Task: Toggle the overview ruler border in the text editor.
Action: Mouse moved to (18, 510)
Screenshot: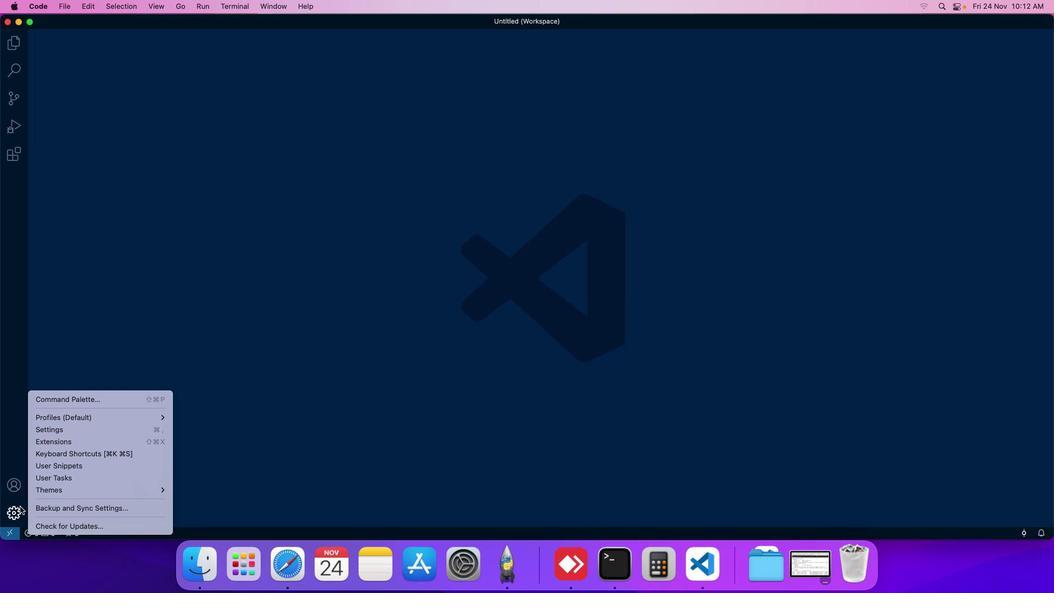 
Action: Mouse pressed left at (18, 510)
Screenshot: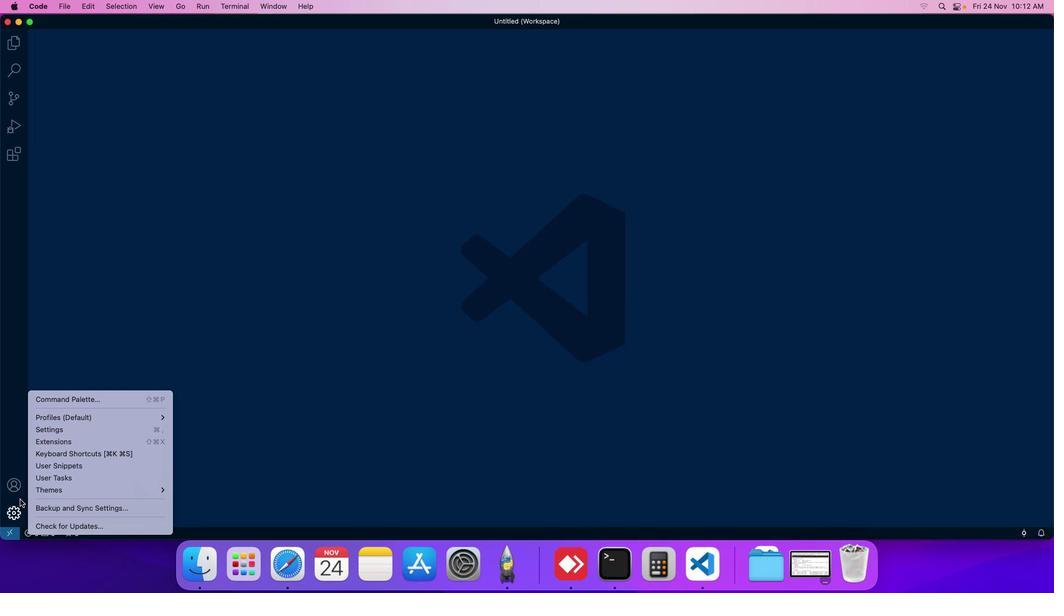 
Action: Mouse moved to (57, 429)
Screenshot: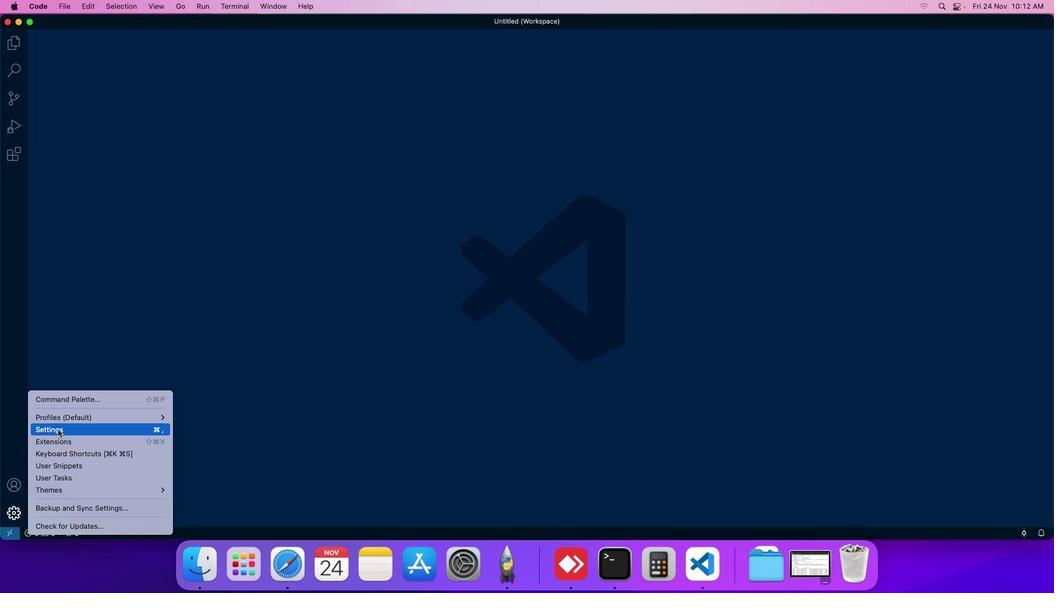 
Action: Mouse pressed left at (57, 429)
Screenshot: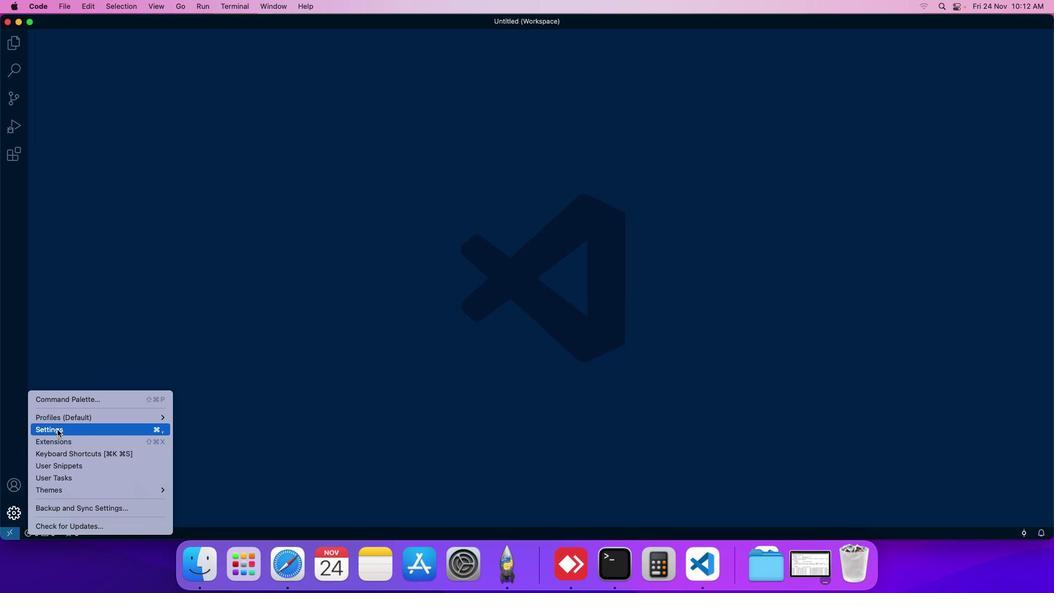
Action: Mouse moved to (237, 125)
Screenshot: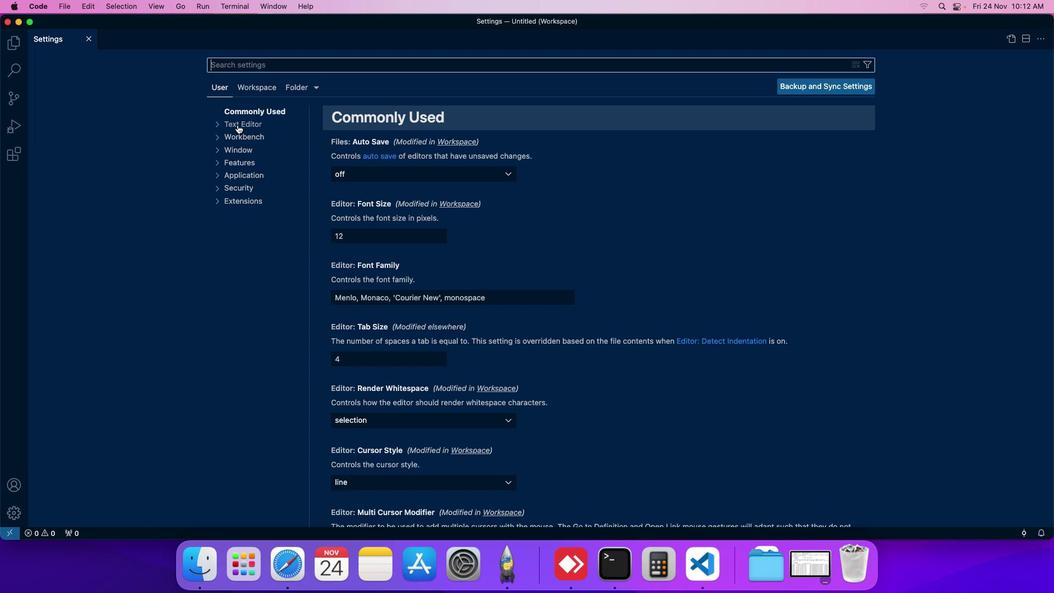 
Action: Mouse pressed left at (237, 125)
Screenshot: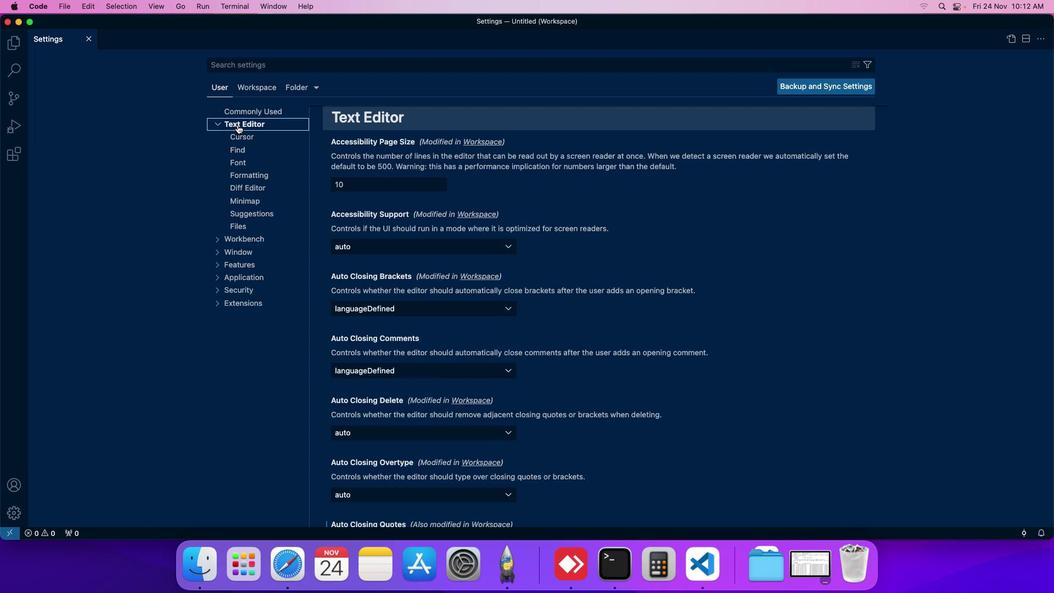 
Action: Mouse moved to (421, 277)
Screenshot: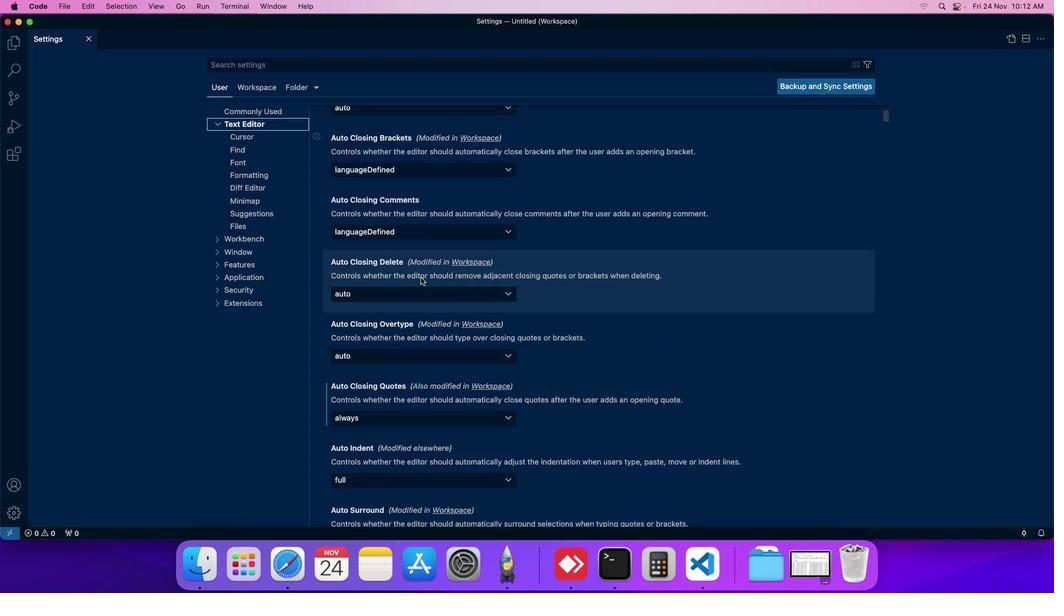 
Action: Mouse scrolled (421, 277) with delta (0, 0)
Screenshot: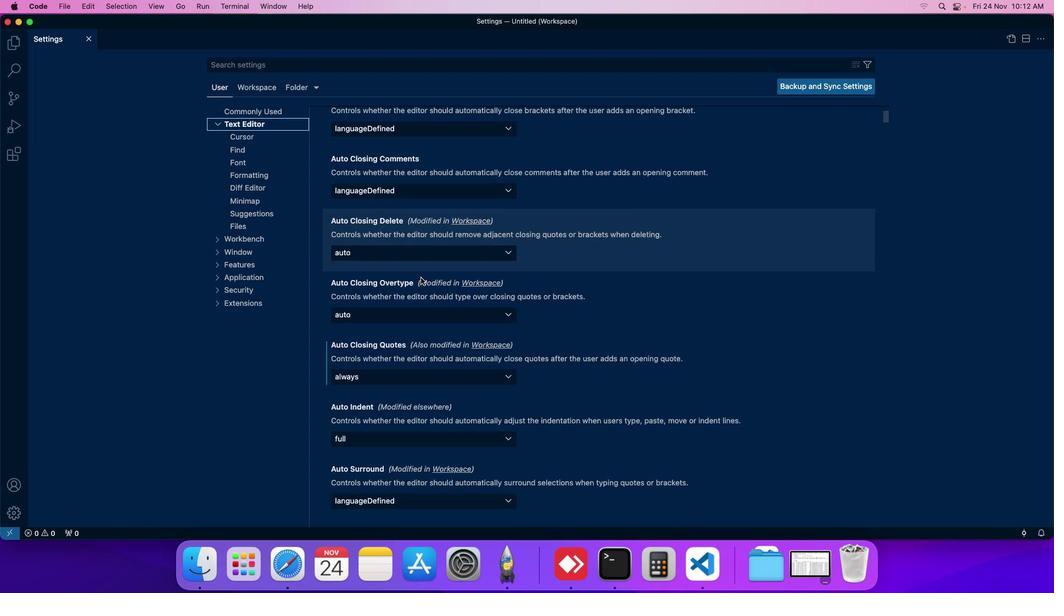 
Action: Mouse scrolled (421, 277) with delta (0, 0)
Screenshot: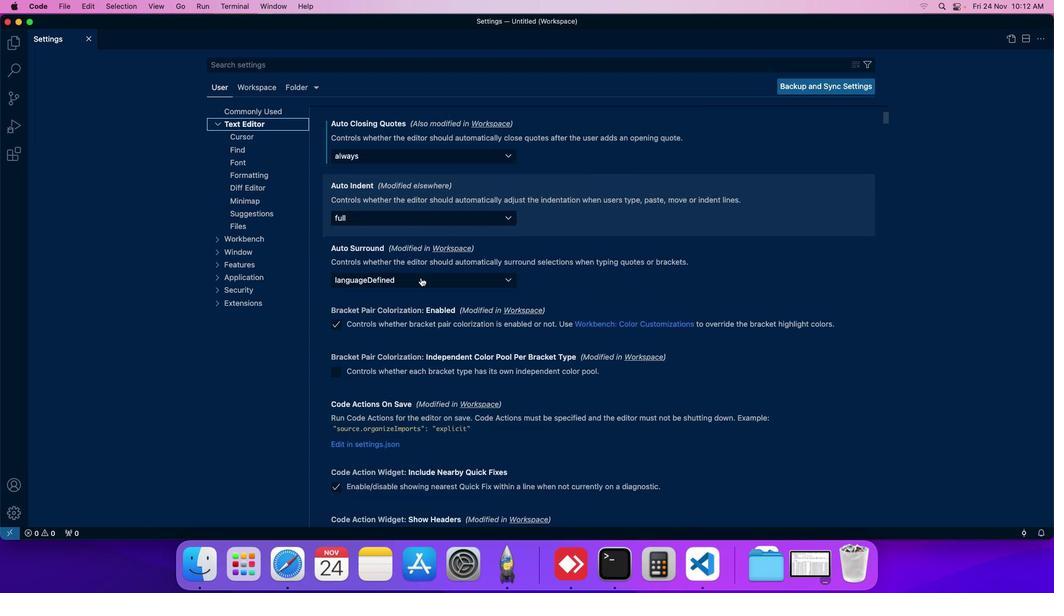 
Action: Mouse scrolled (421, 277) with delta (0, 0)
Screenshot: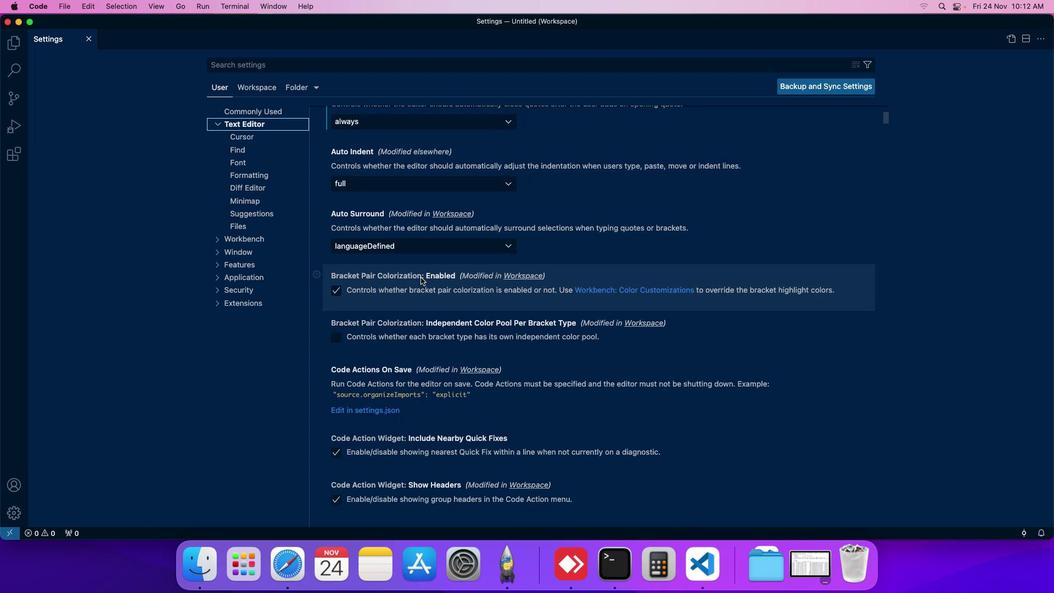 
Action: Mouse scrolled (421, 277) with delta (0, 0)
Screenshot: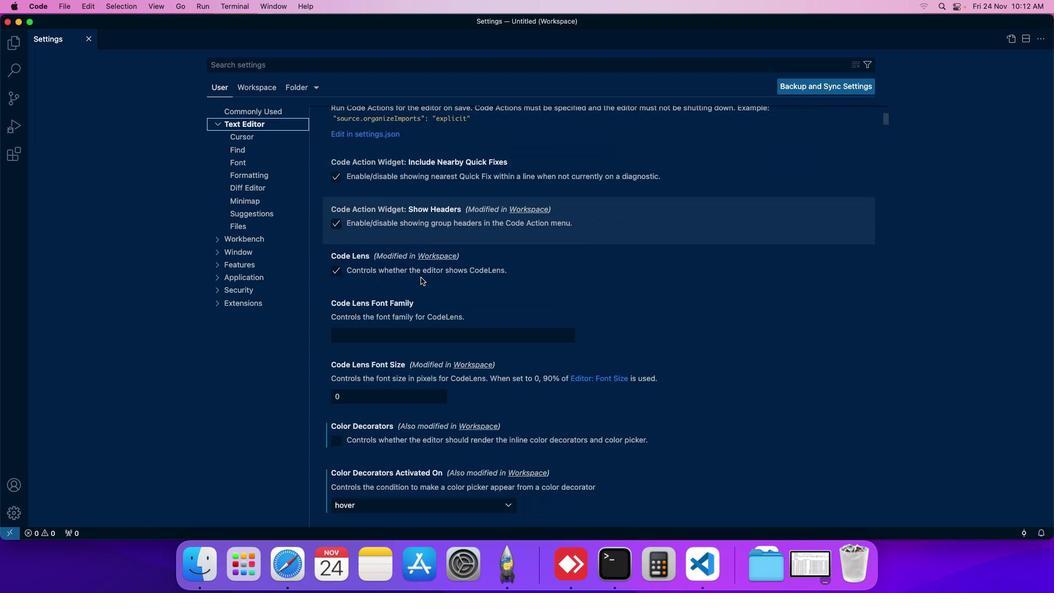 
Action: Mouse scrolled (421, 277) with delta (0, 0)
Screenshot: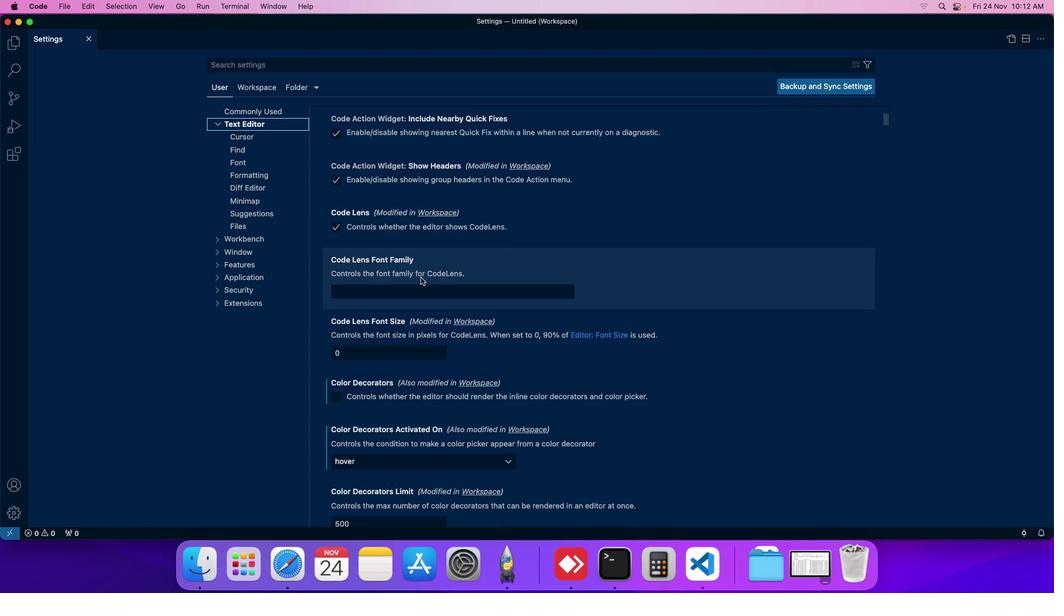 
Action: Mouse scrolled (421, 277) with delta (0, 0)
Screenshot: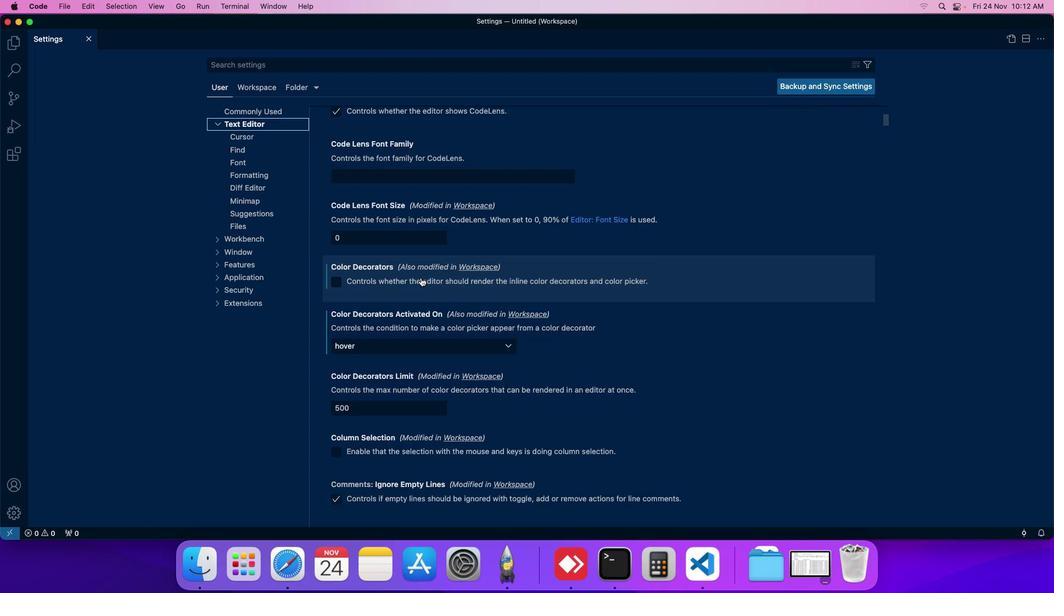 
Action: Mouse scrolled (421, 277) with delta (0, 0)
Screenshot: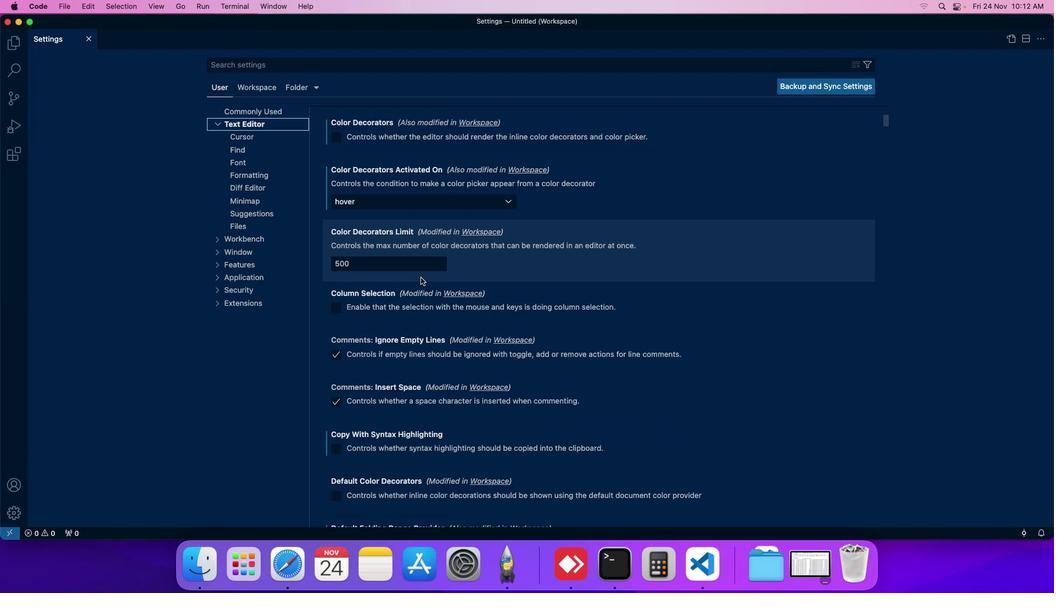 
Action: Mouse scrolled (421, 277) with delta (0, 0)
Screenshot: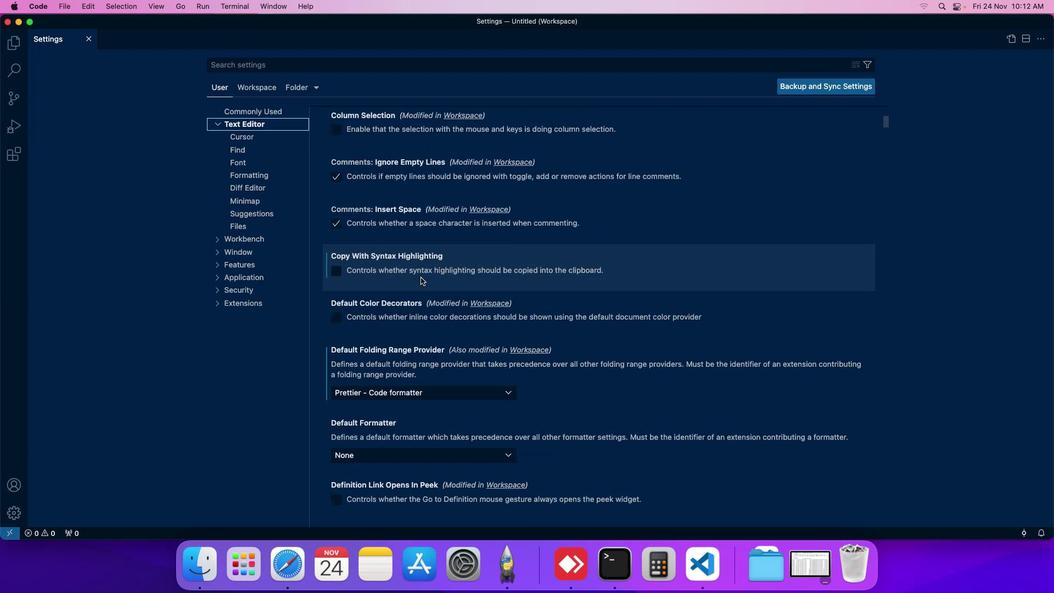 
Action: Mouse scrolled (421, 277) with delta (0, 0)
Screenshot: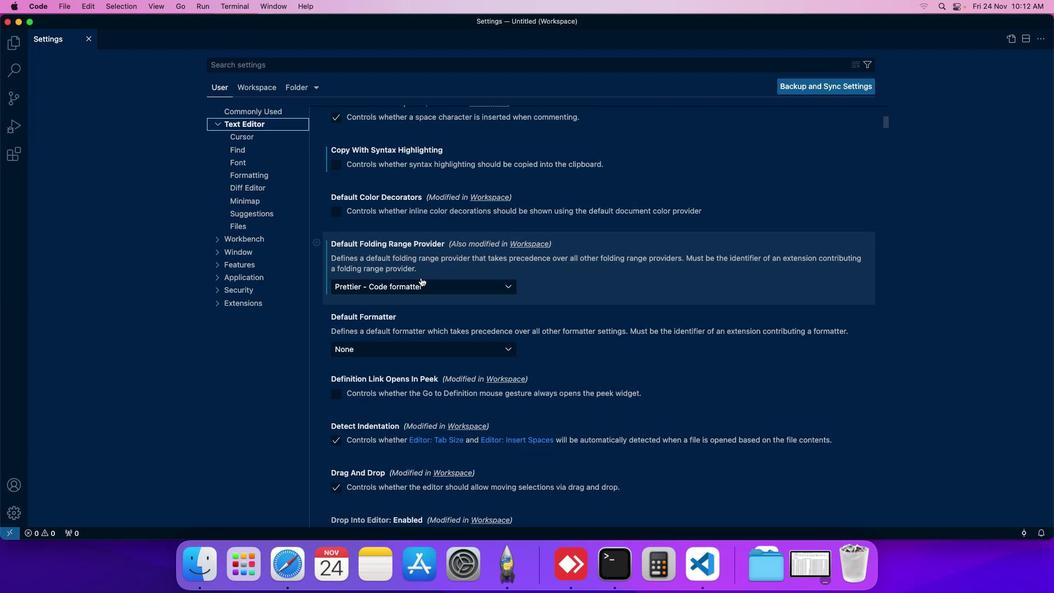 
Action: Mouse scrolled (421, 277) with delta (0, 0)
Screenshot: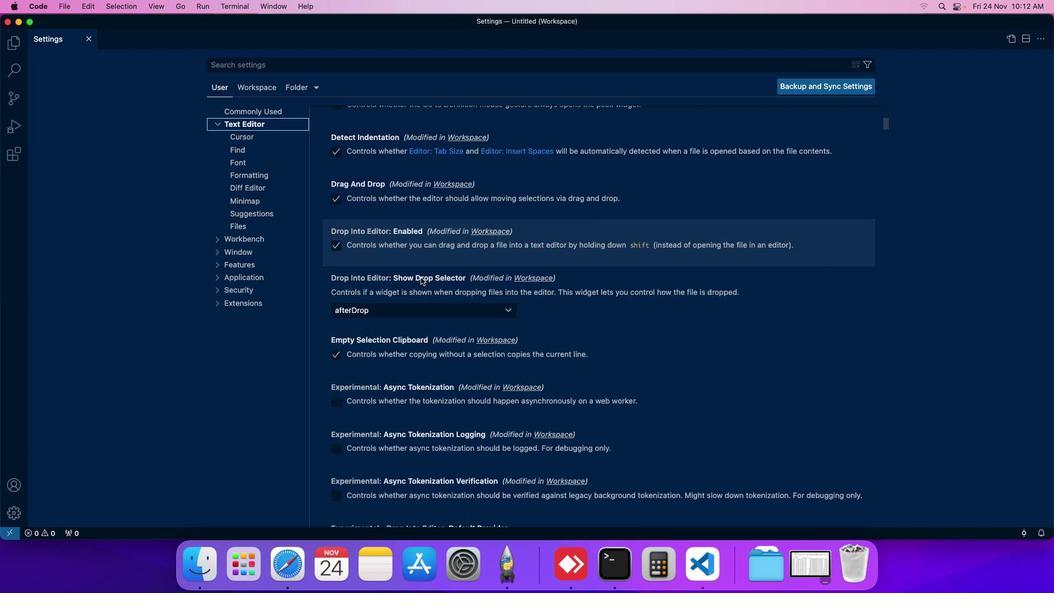
Action: Mouse scrolled (421, 277) with delta (0, 0)
Screenshot: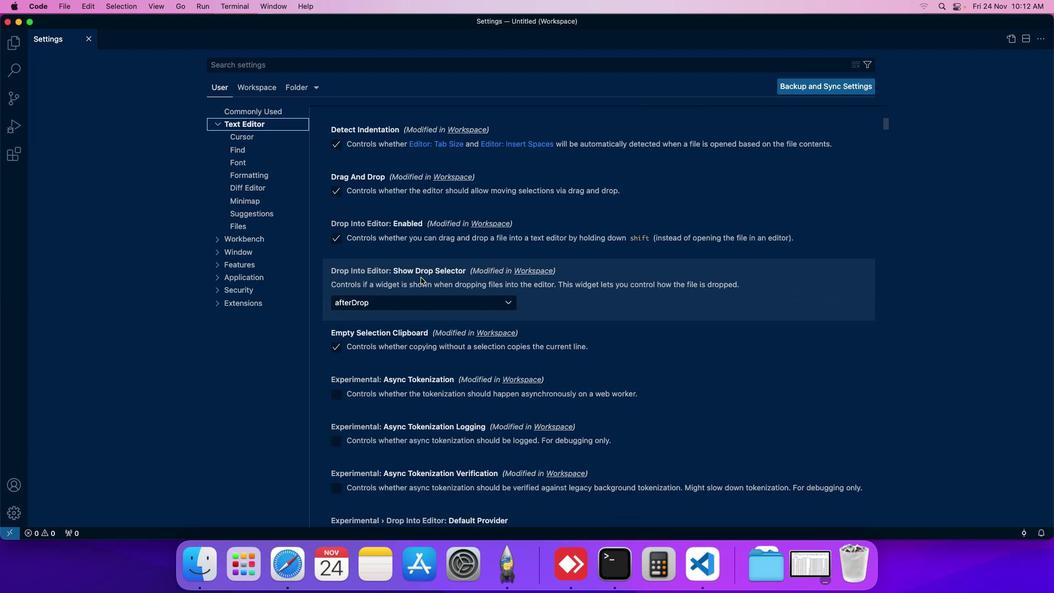 
Action: Mouse scrolled (421, 277) with delta (0, 0)
Screenshot: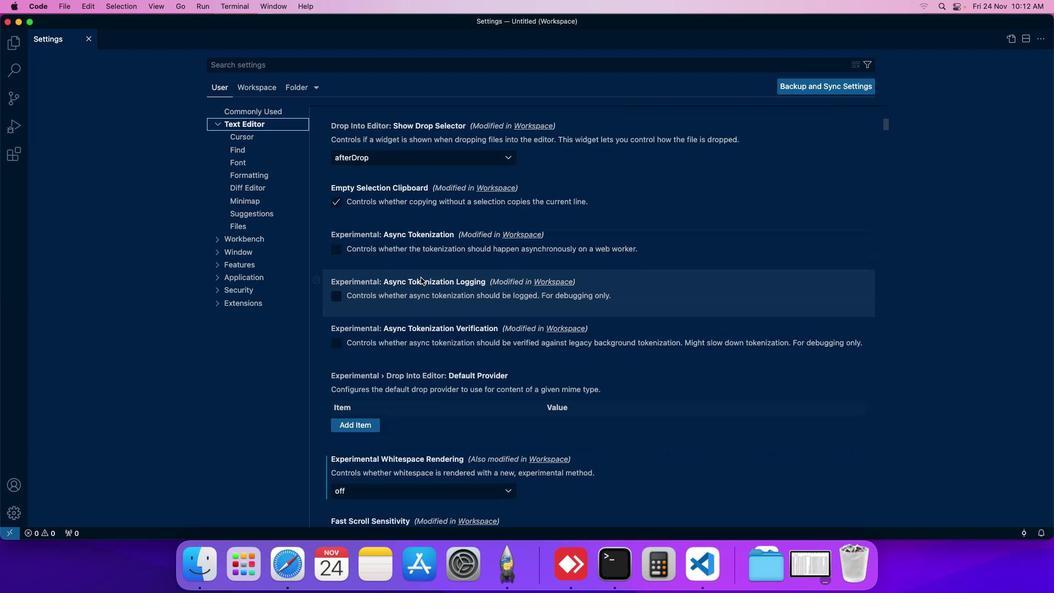 
Action: Mouse scrolled (421, 277) with delta (0, 0)
Screenshot: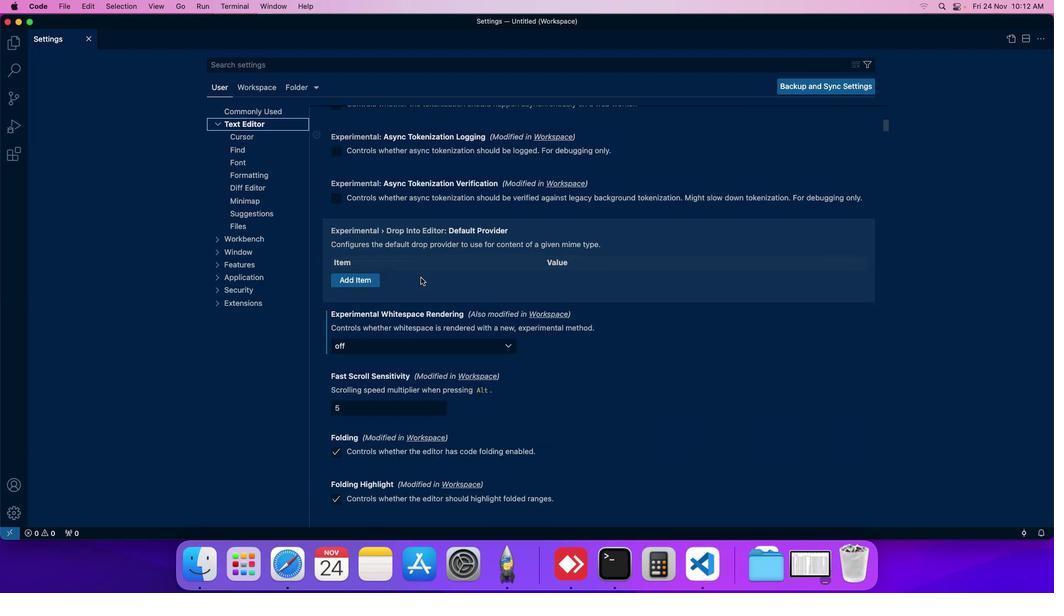 
Action: Mouse scrolled (421, 277) with delta (0, 0)
Screenshot: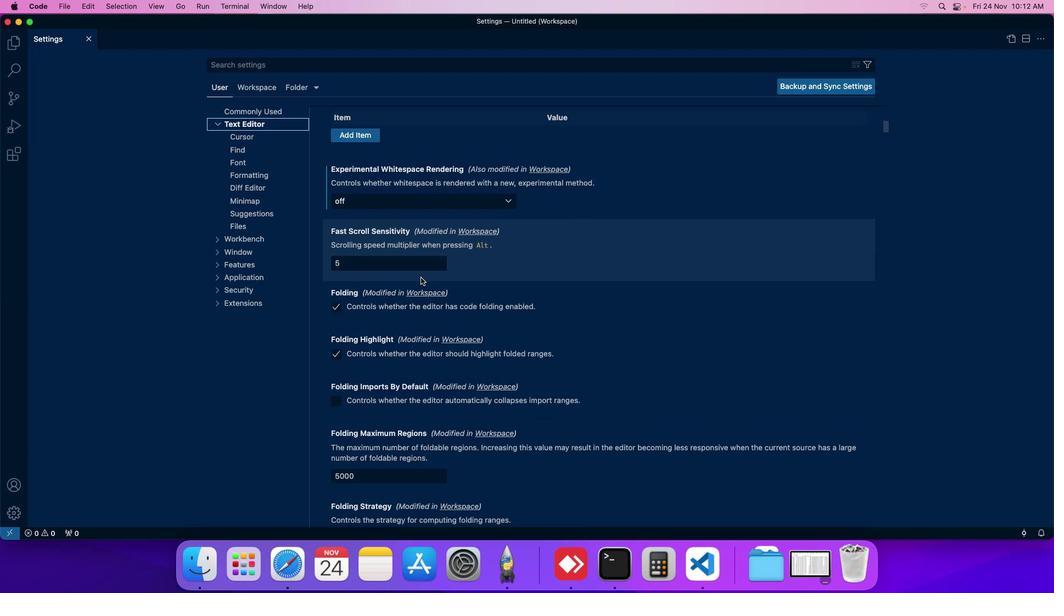 
Action: Mouse scrolled (421, 277) with delta (0, 0)
Screenshot: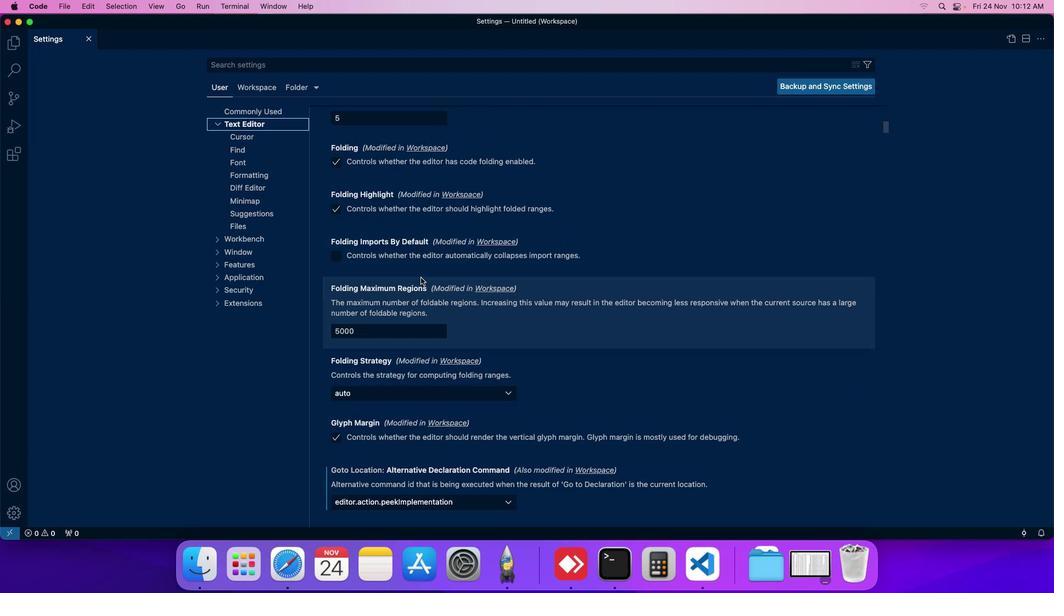 
Action: Mouse scrolled (421, 277) with delta (0, 0)
Screenshot: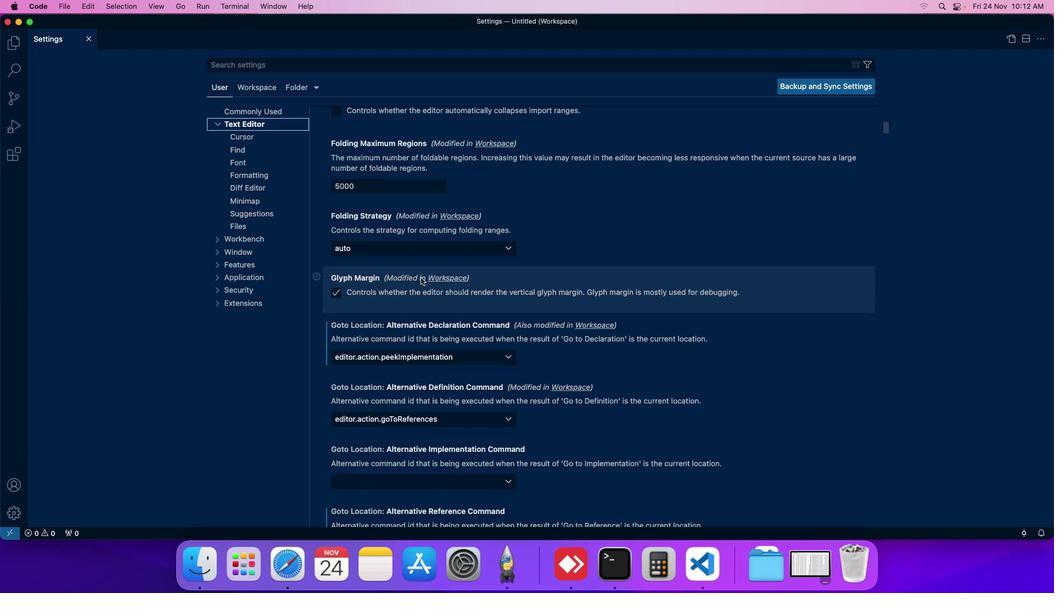 
Action: Mouse scrolled (421, 277) with delta (0, 0)
Screenshot: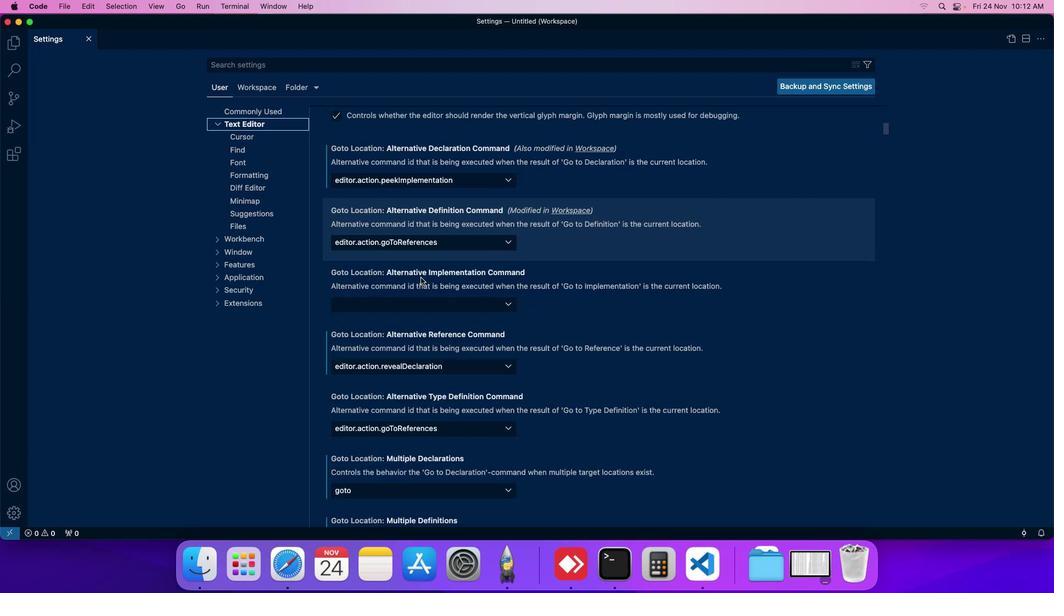 
Action: Mouse scrolled (421, 277) with delta (0, 0)
Screenshot: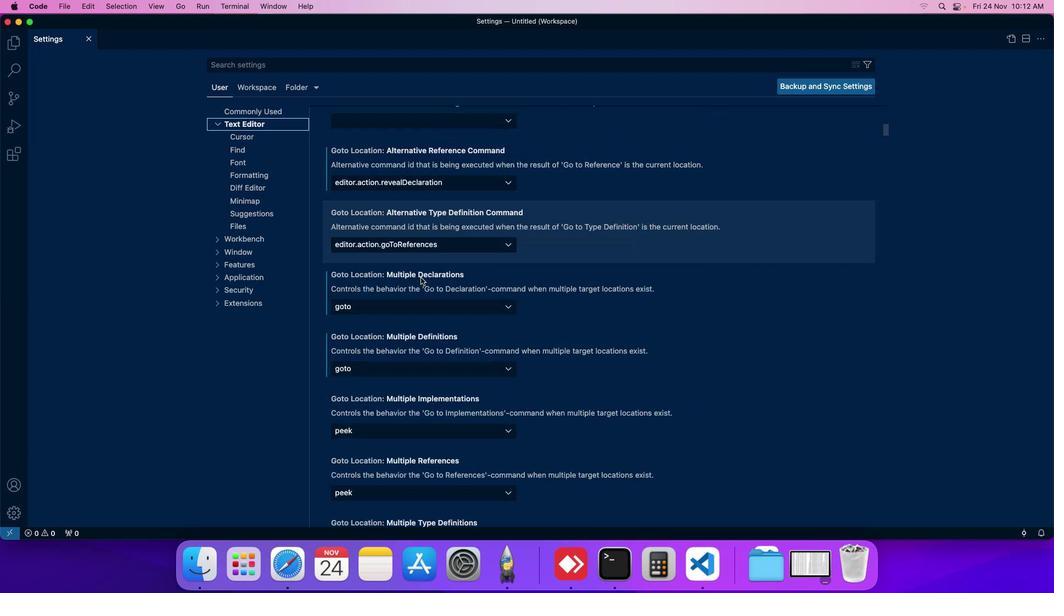 
Action: Mouse scrolled (421, 277) with delta (0, 0)
Screenshot: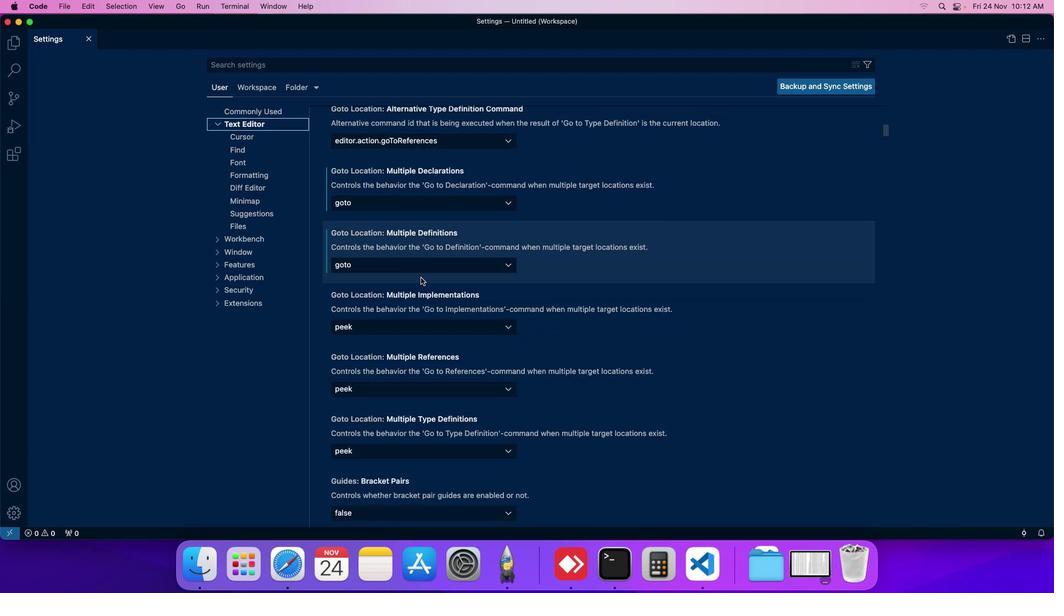 
Action: Mouse scrolled (421, 277) with delta (0, 0)
Screenshot: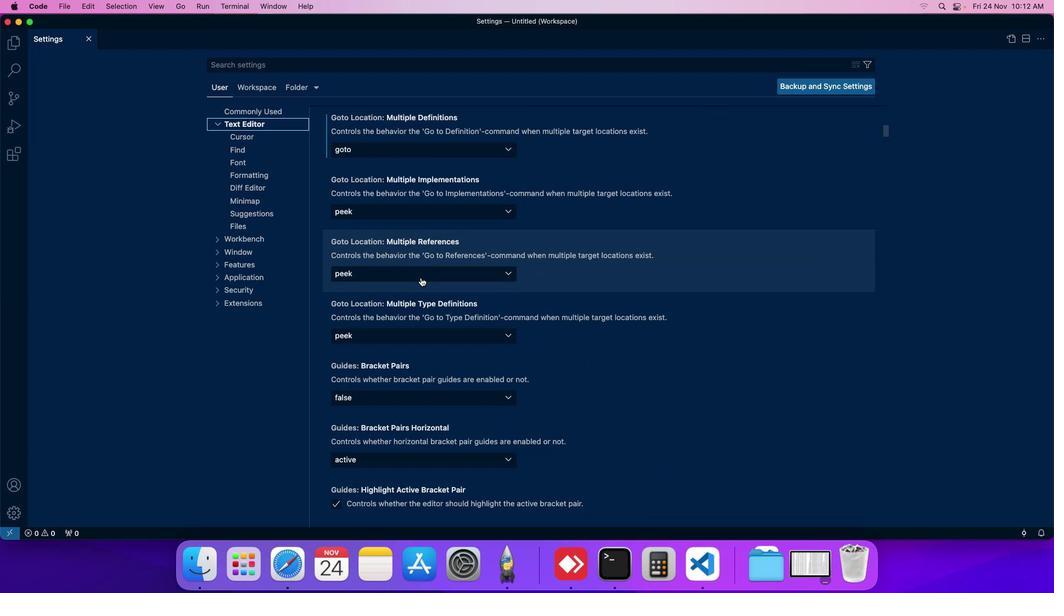 
Action: Mouse moved to (421, 278)
Screenshot: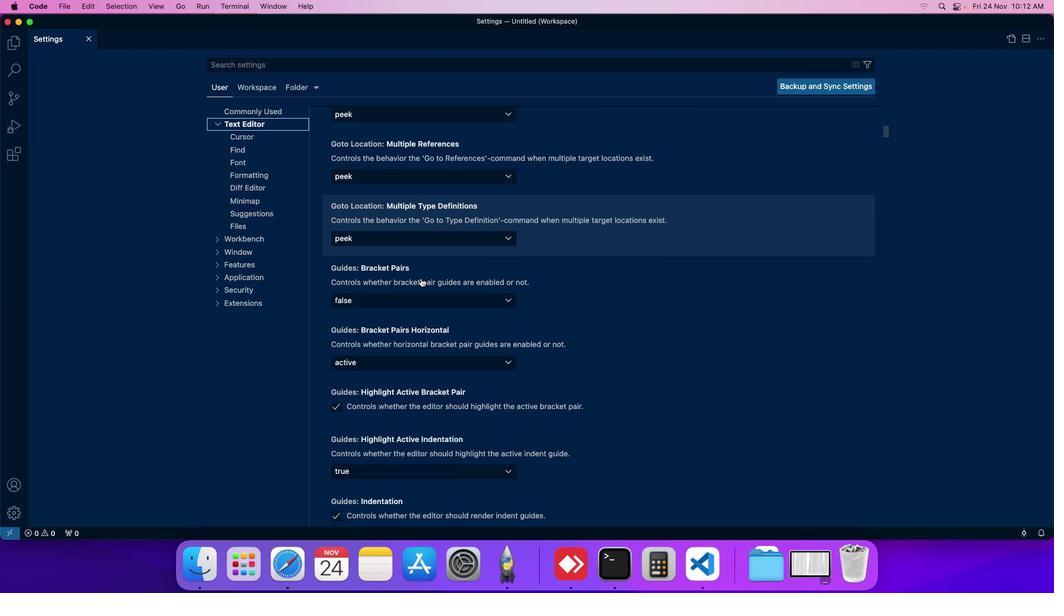 
Action: Mouse scrolled (421, 278) with delta (0, 0)
Screenshot: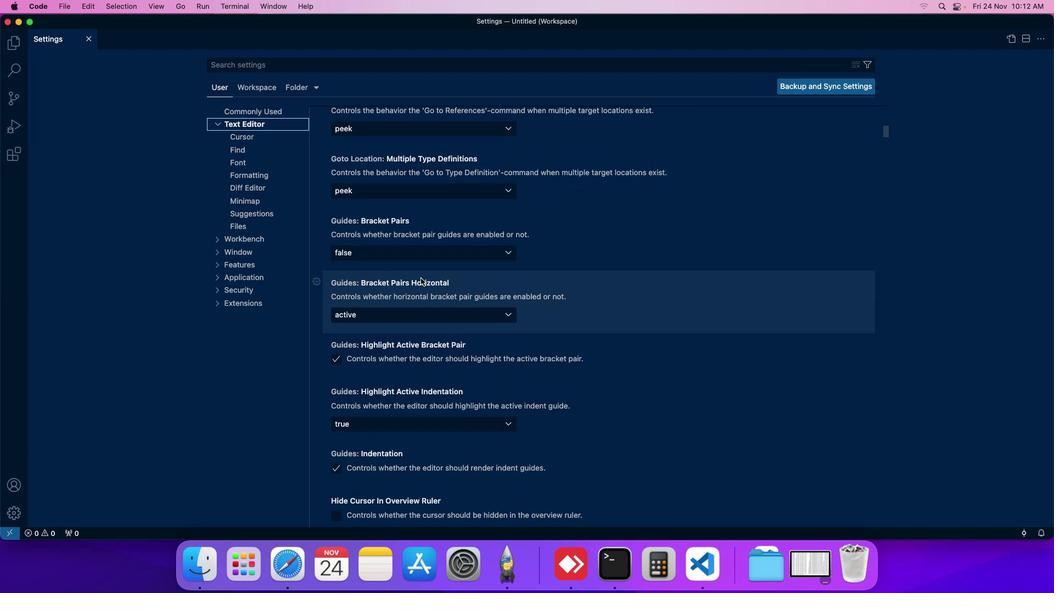
Action: Mouse scrolled (421, 278) with delta (0, 0)
Screenshot: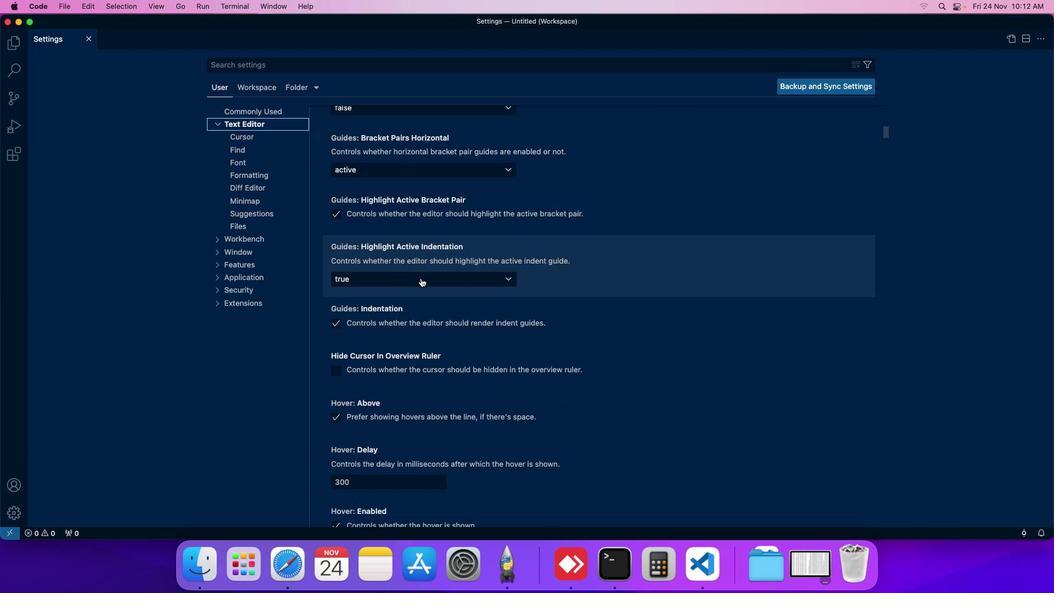 
Action: Mouse moved to (420, 278)
Screenshot: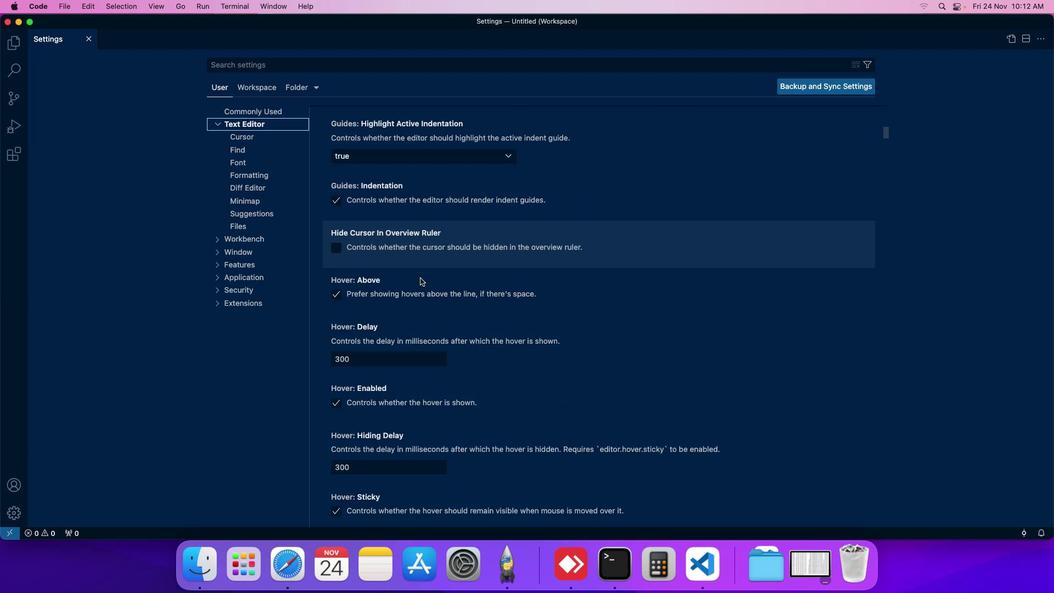 
Action: Mouse scrolled (420, 278) with delta (0, 0)
Screenshot: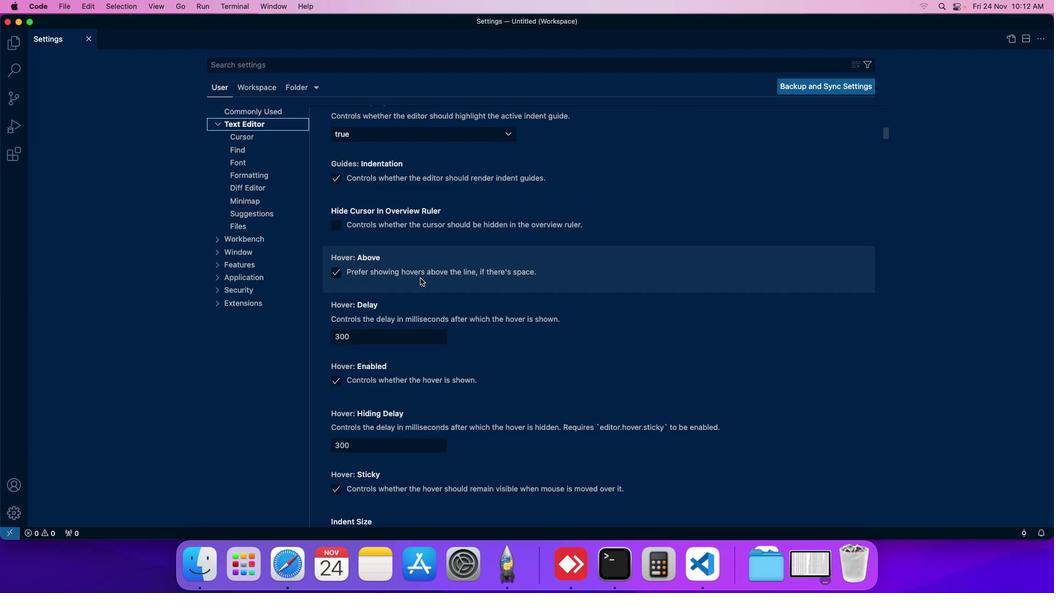 
Action: Mouse scrolled (420, 278) with delta (0, 0)
Screenshot: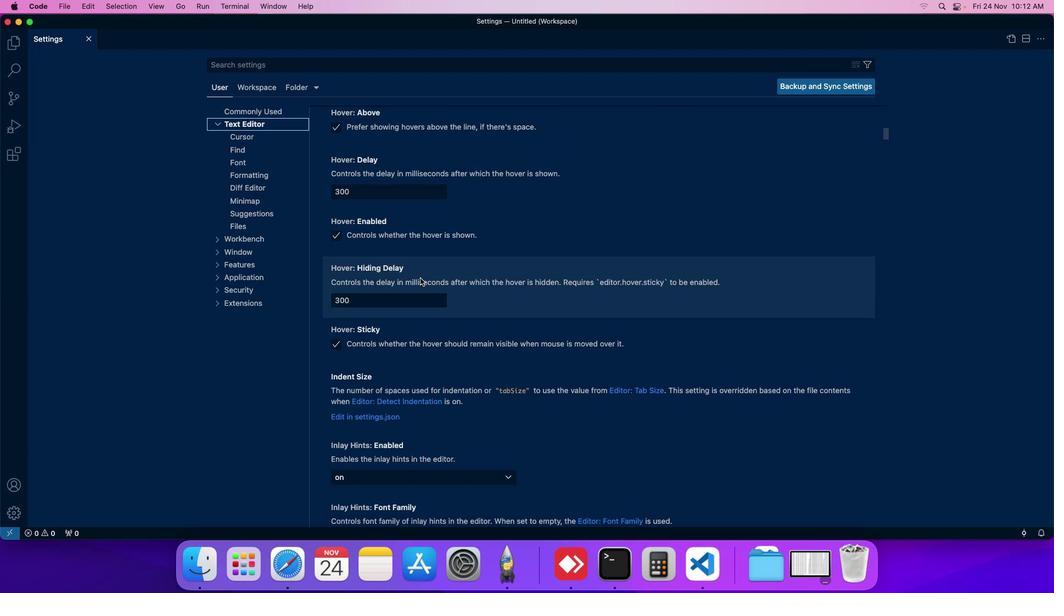 
Action: Mouse scrolled (420, 278) with delta (0, 0)
Screenshot: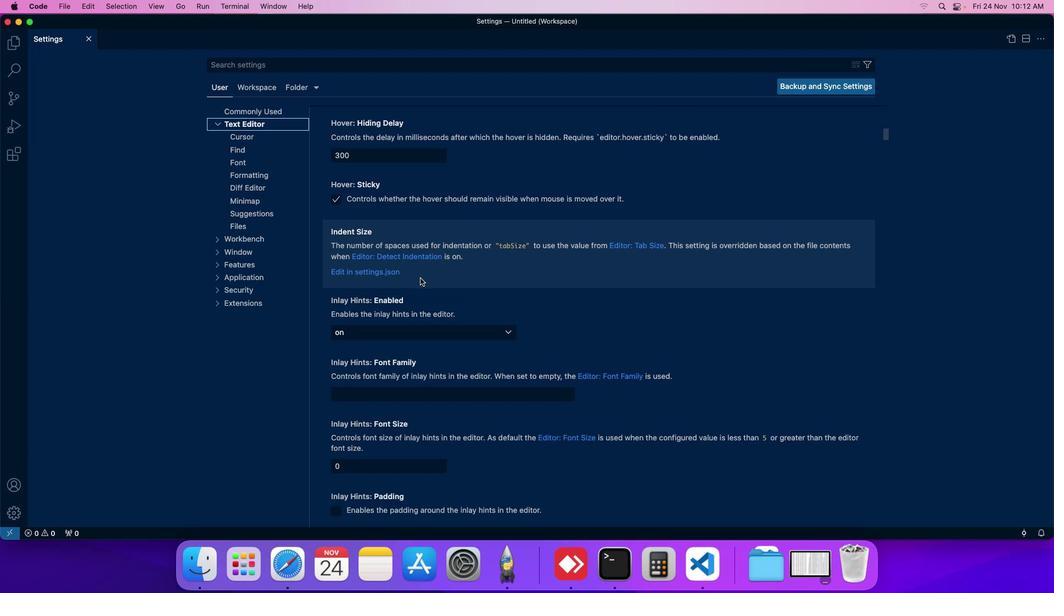 
Action: Mouse scrolled (420, 278) with delta (0, 0)
Screenshot: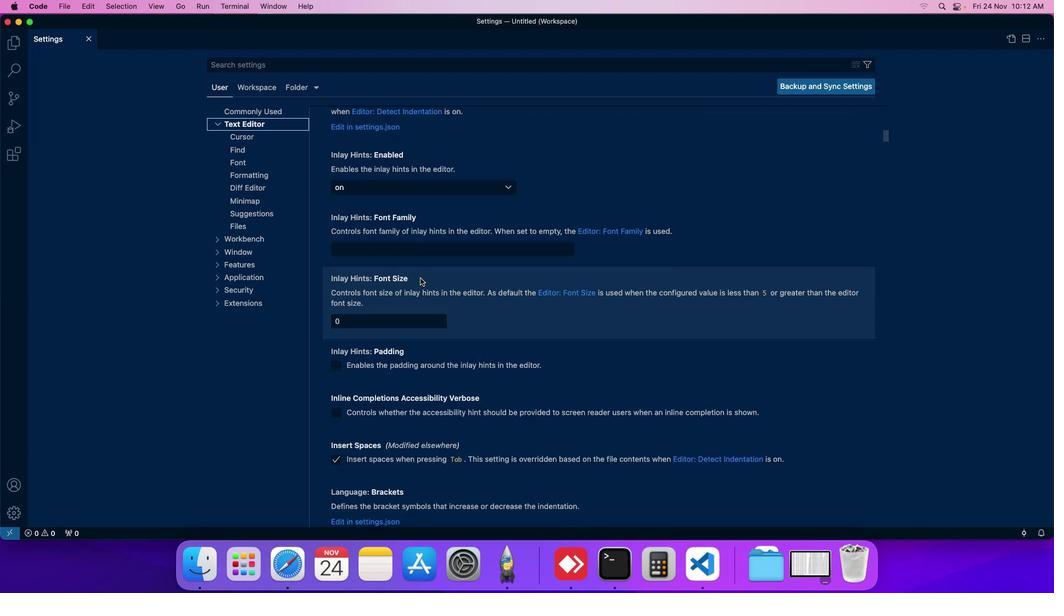 
Action: Mouse scrolled (420, 278) with delta (0, 0)
Screenshot: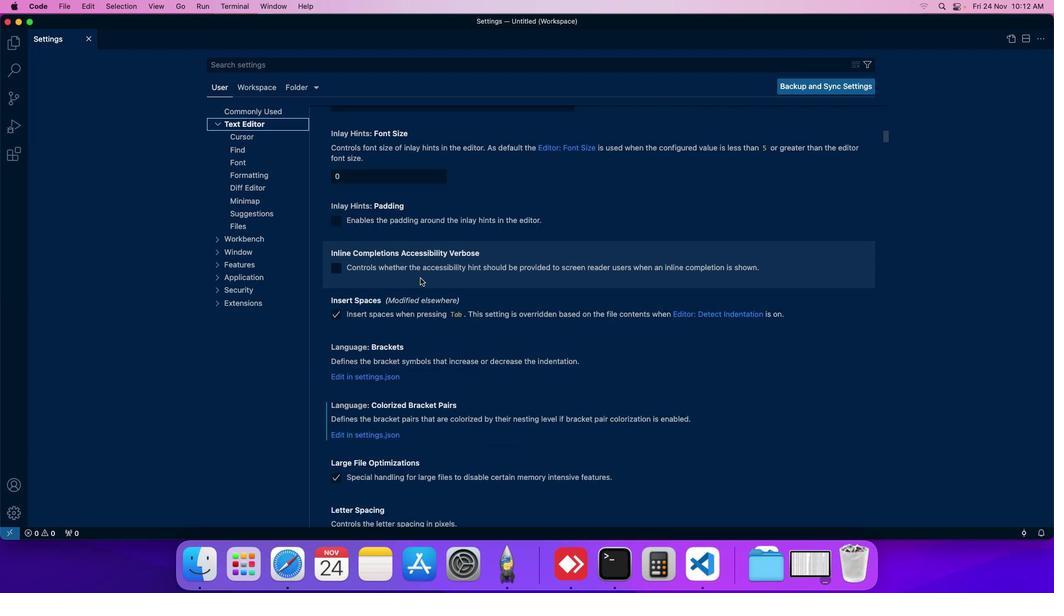 
Action: Mouse scrolled (420, 278) with delta (0, 0)
Screenshot: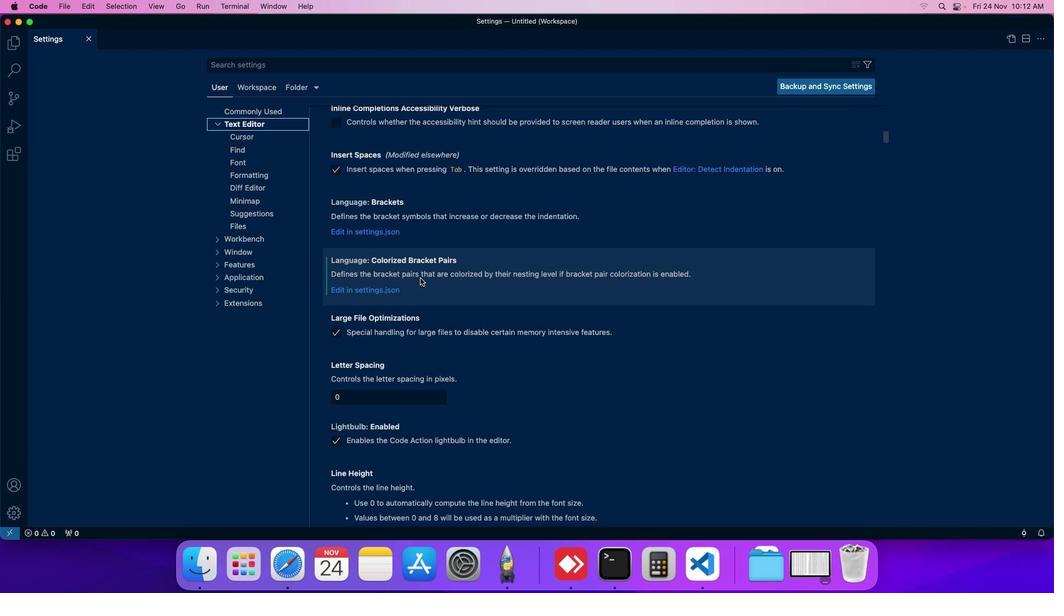 
Action: Mouse scrolled (420, 278) with delta (0, 0)
Screenshot: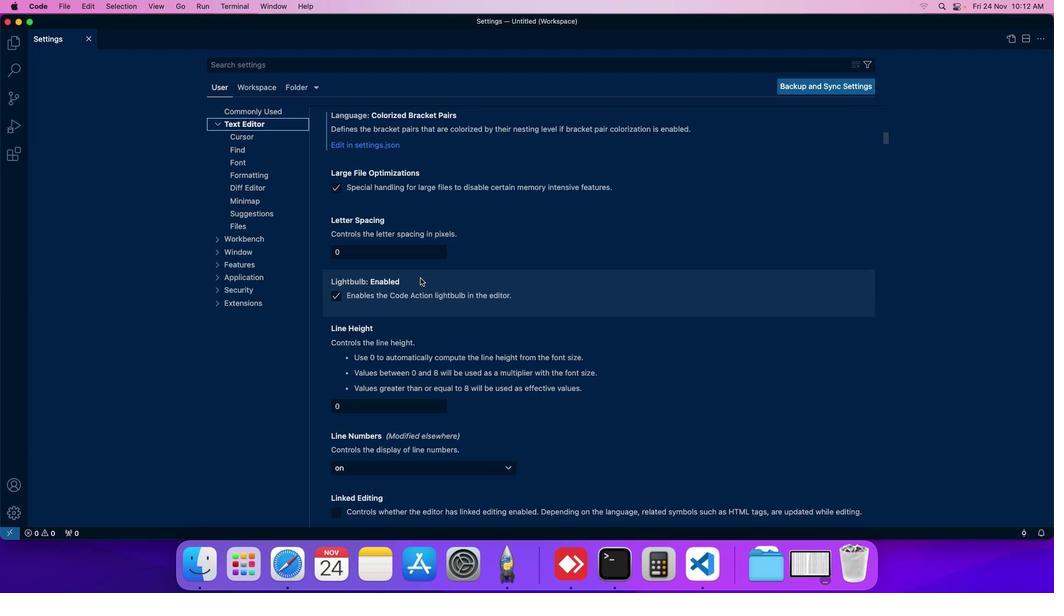 
Action: Mouse scrolled (420, 278) with delta (0, 0)
Screenshot: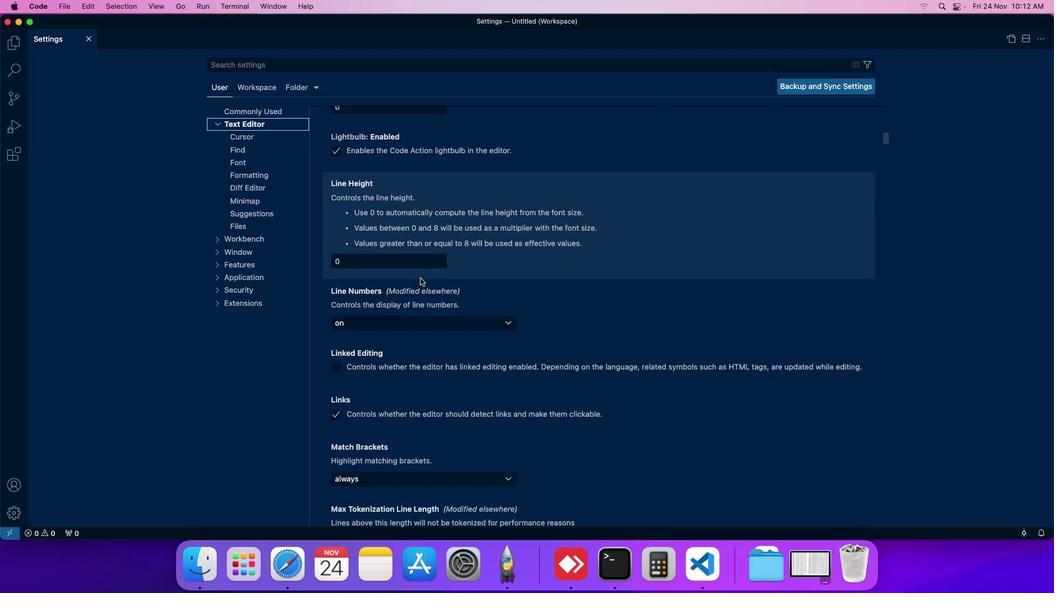 
Action: Mouse scrolled (420, 278) with delta (0, 0)
Screenshot: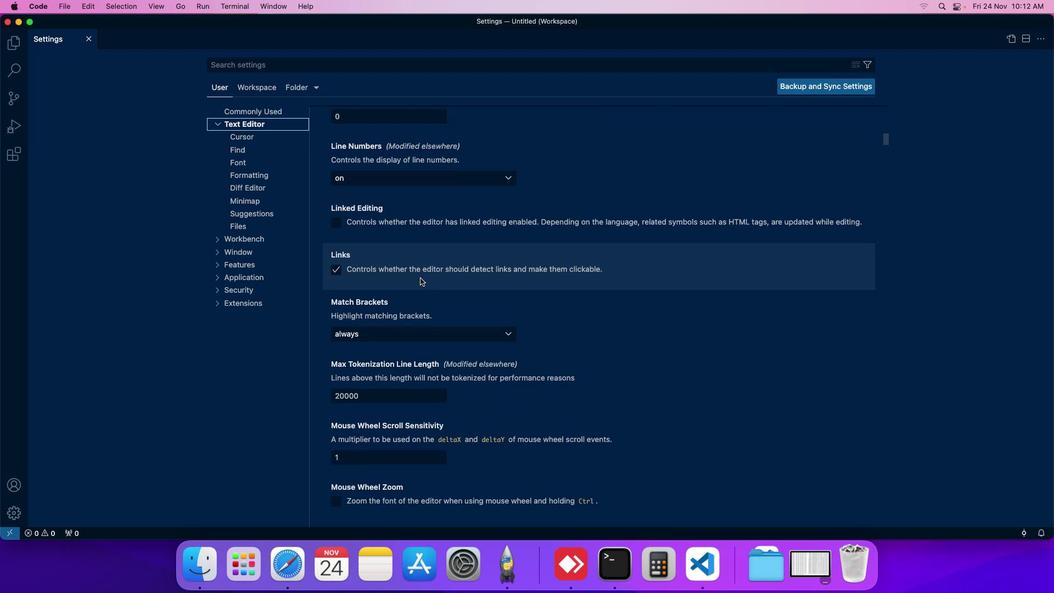 
Action: Mouse scrolled (420, 278) with delta (0, 0)
Screenshot: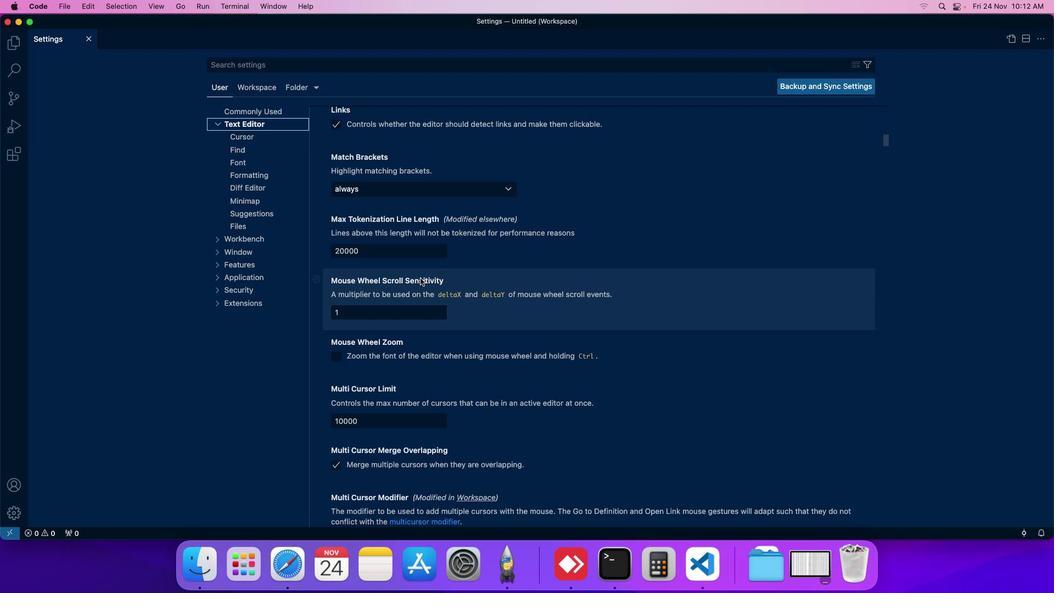 
Action: Mouse scrolled (420, 278) with delta (0, 0)
Screenshot: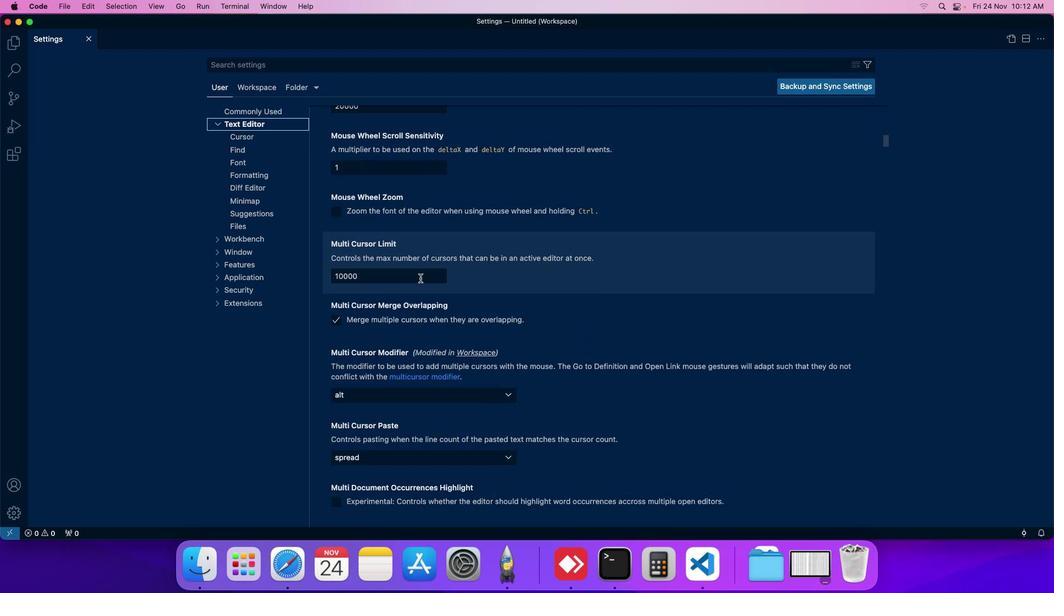 
Action: Mouse scrolled (420, 278) with delta (0, 0)
Screenshot: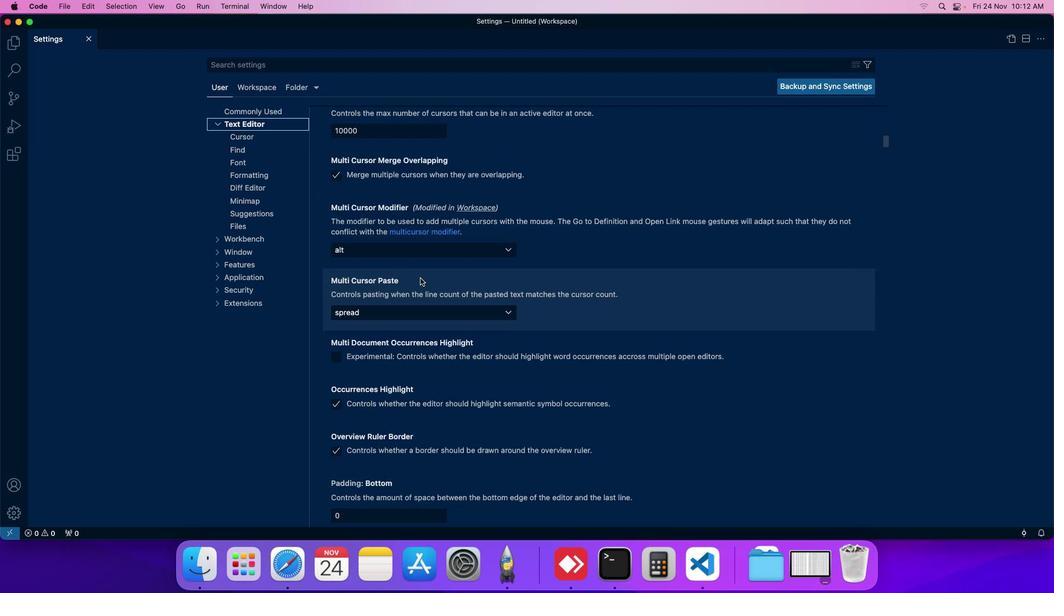 
Action: Mouse scrolled (420, 278) with delta (0, 0)
Screenshot: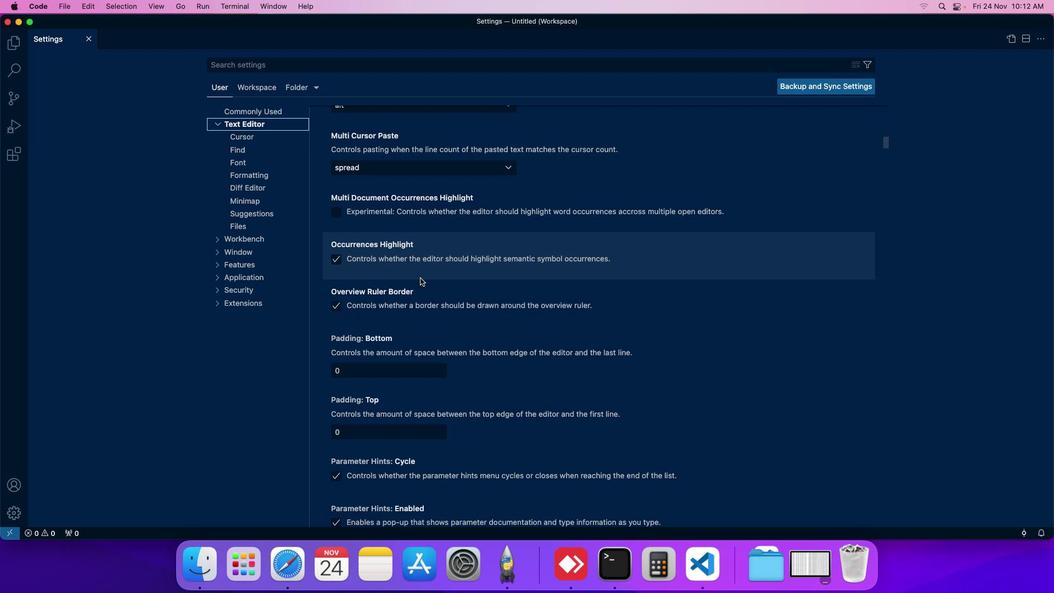 
Action: Mouse moved to (333, 305)
Screenshot: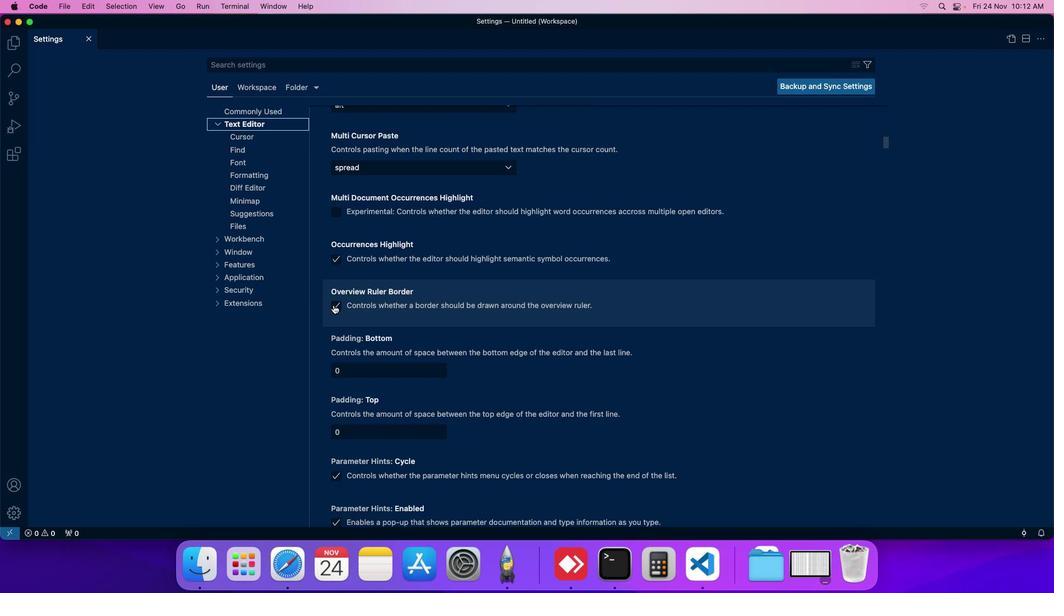 
Action: Mouse pressed left at (333, 305)
Screenshot: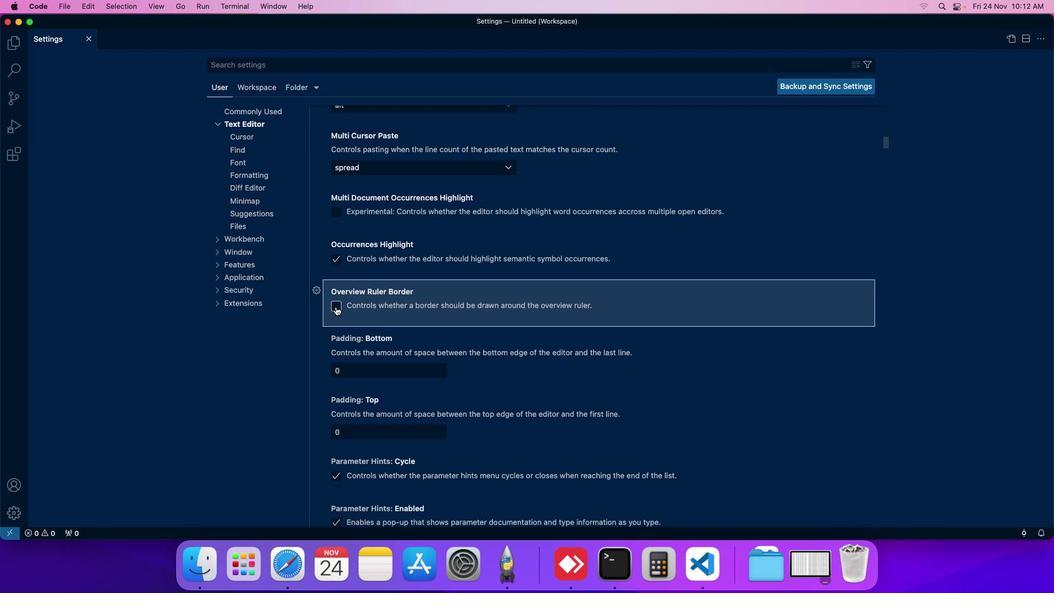 
Action: Mouse moved to (339, 308)
Screenshot: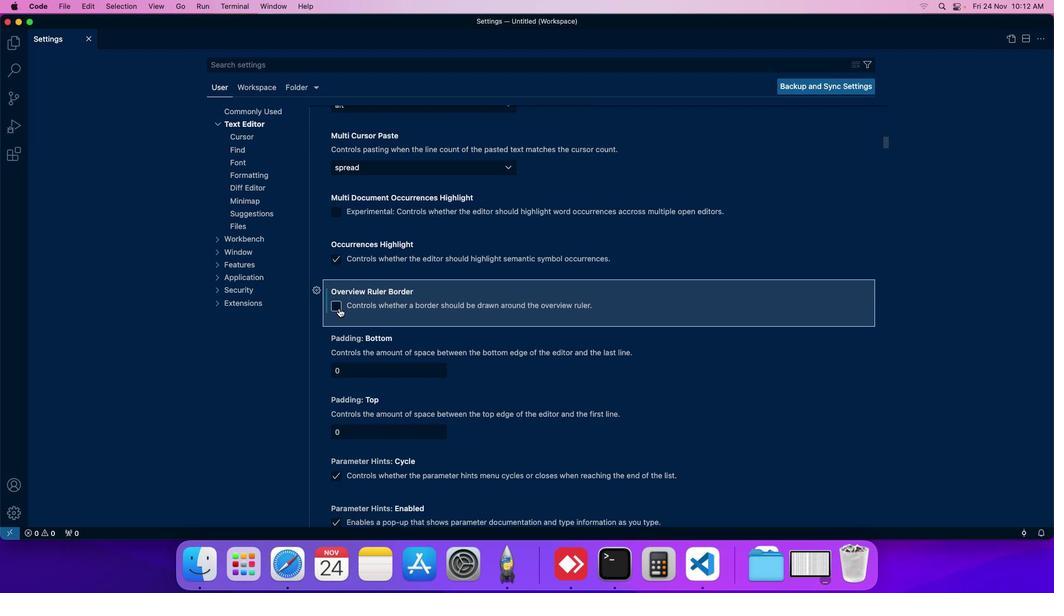 
